 Task: Create a sub task System Test and UAT for the task  Migrate website to a new hosting provider in the project AccuTrack , assign it to team member softage.1@softage.net and update the status of the sub task to  On Track  , set the priority of the sub task to Low
Action: Mouse moved to (95, 263)
Screenshot: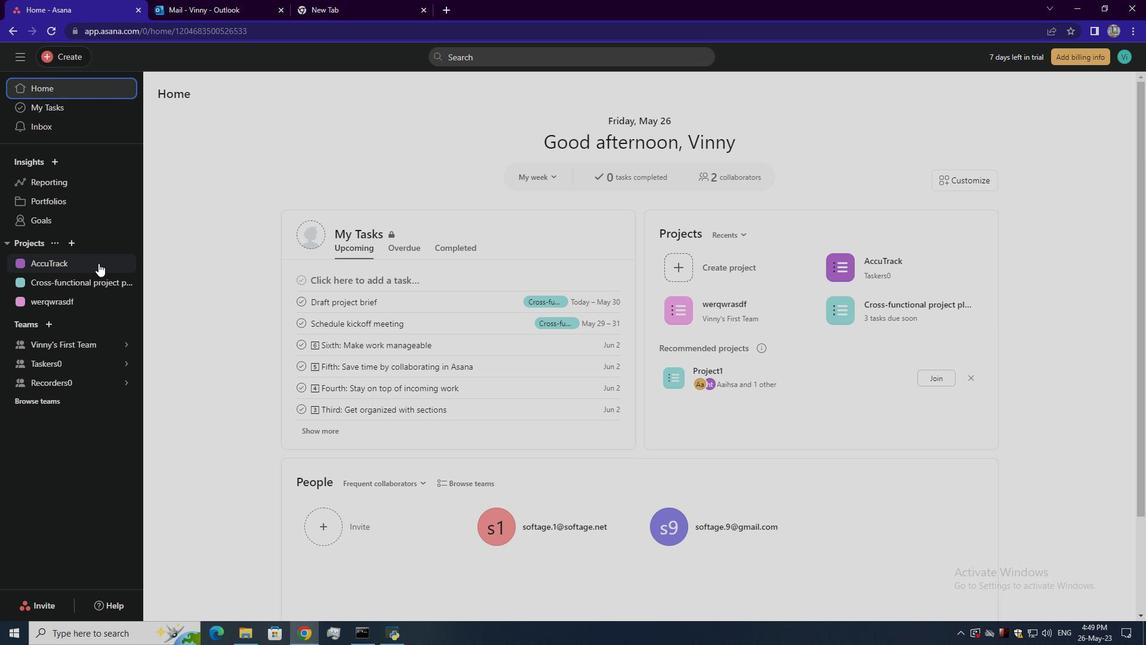 
Action: Mouse pressed left at (95, 263)
Screenshot: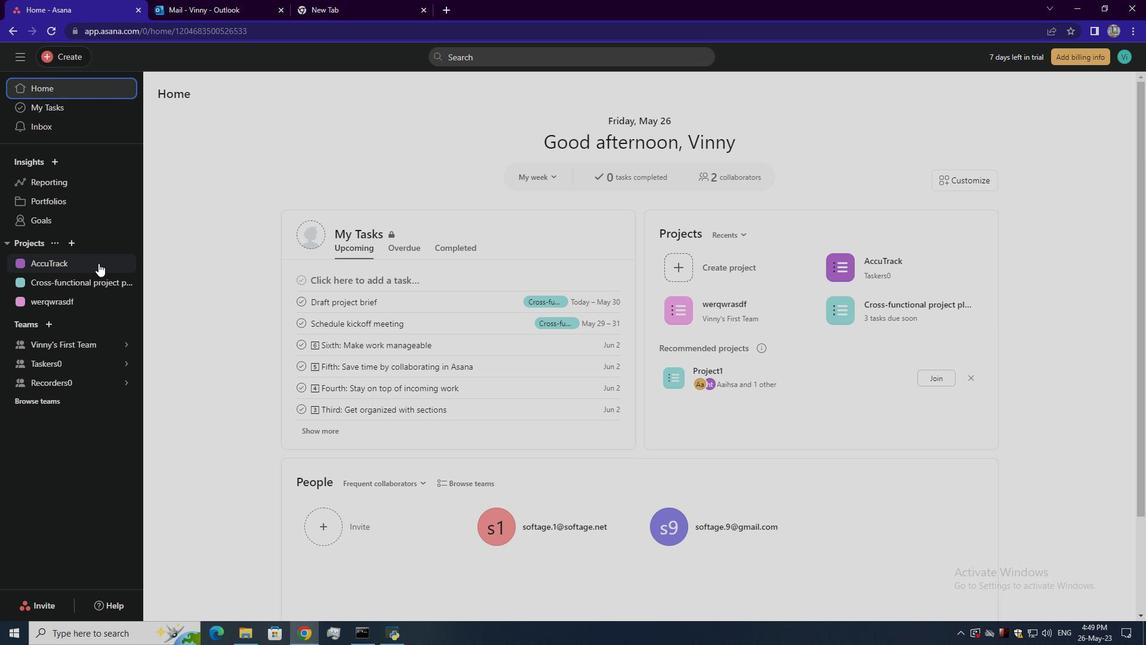 
Action: Mouse moved to (797, 237)
Screenshot: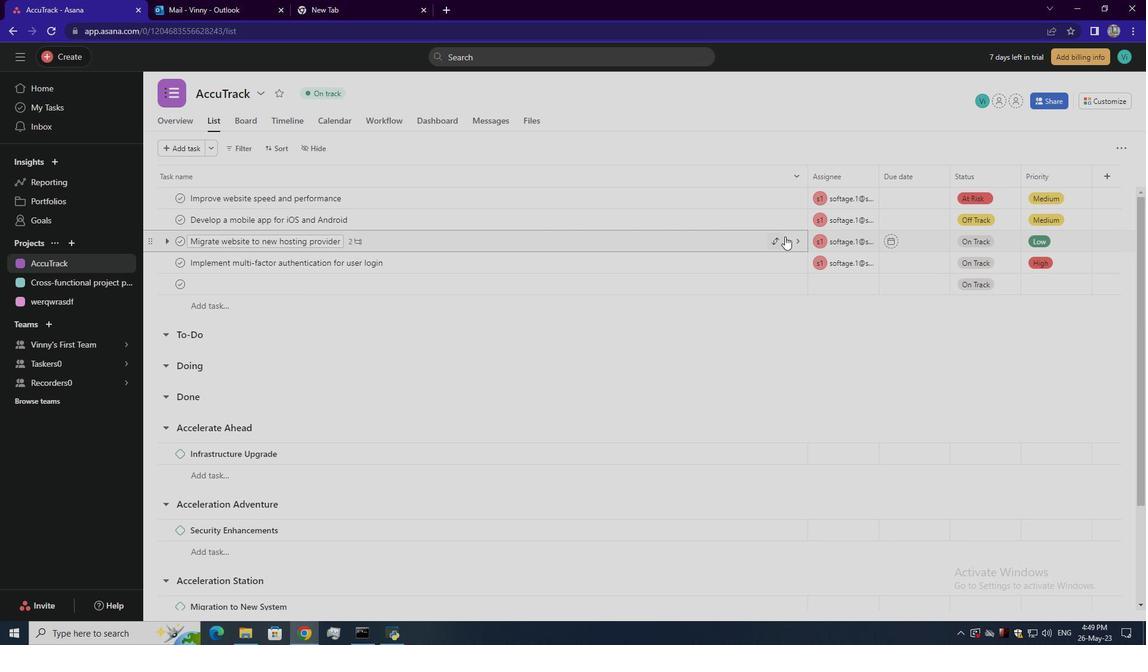 
Action: Mouse pressed left at (797, 237)
Screenshot: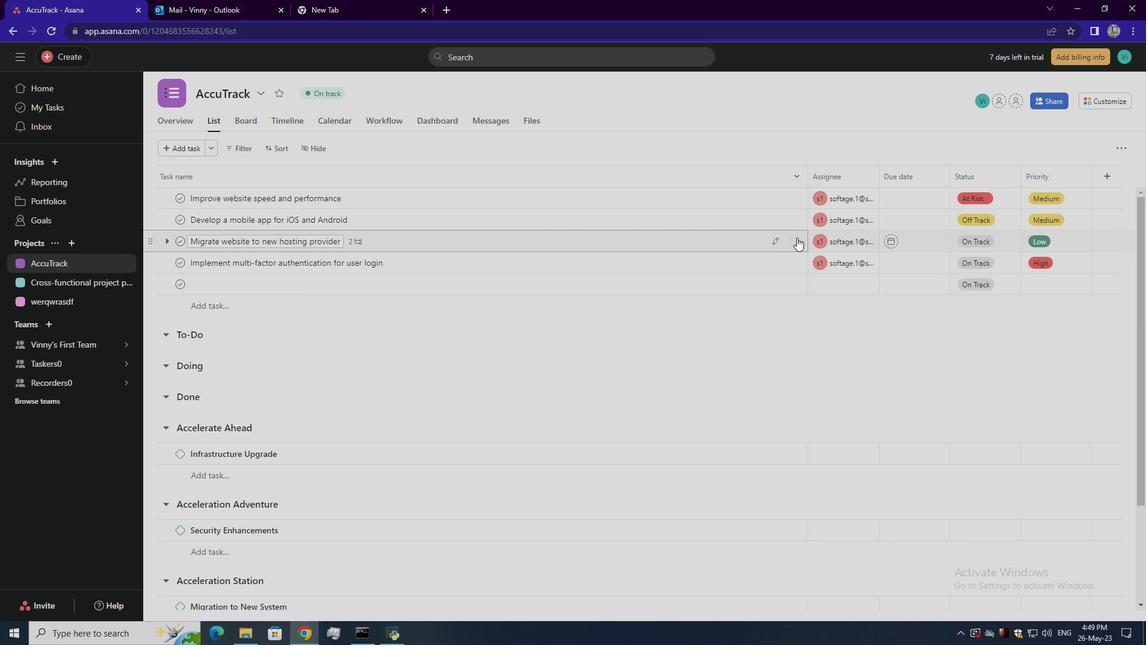 
Action: Mouse moved to (807, 331)
Screenshot: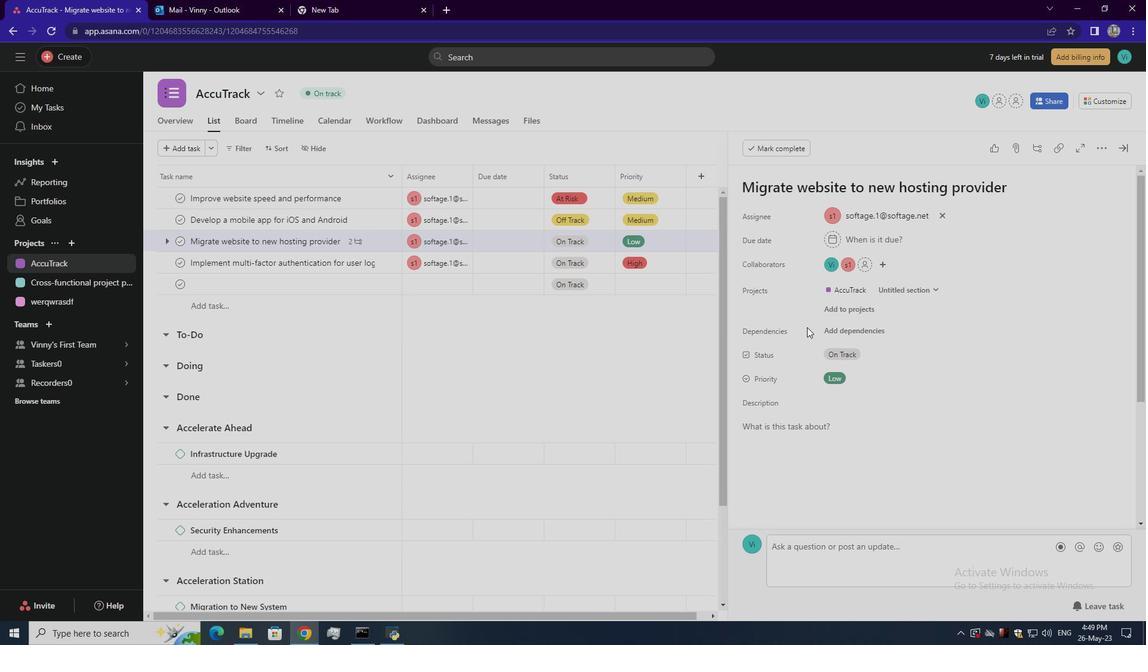 
Action: Mouse scrolled (807, 330) with delta (0, 0)
Screenshot: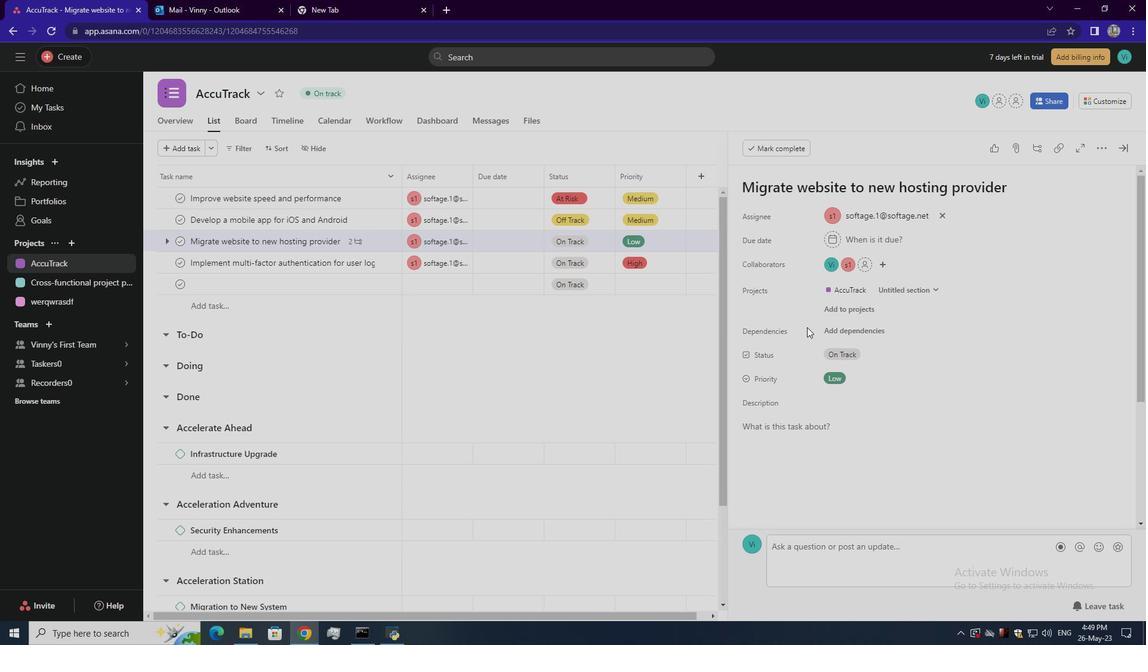 
Action: Mouse scrolled (807, 330) with delta (0, 0)
Screenshot: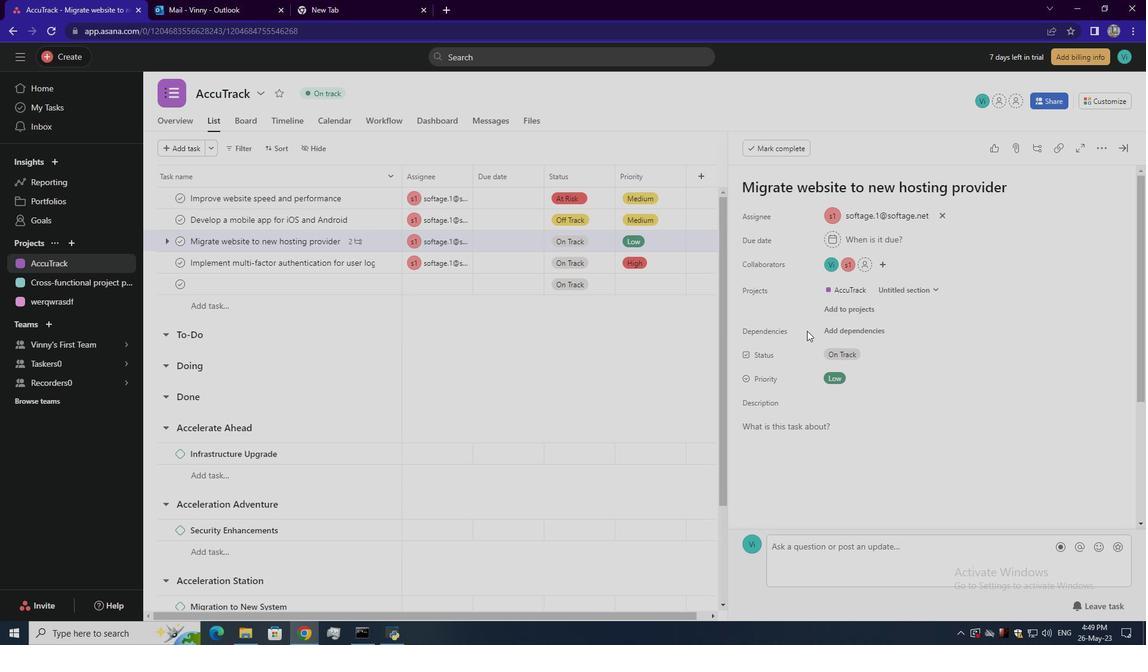 
Action: Mouse scrolled (807, 330) with delta (0, 0)
Screenshot: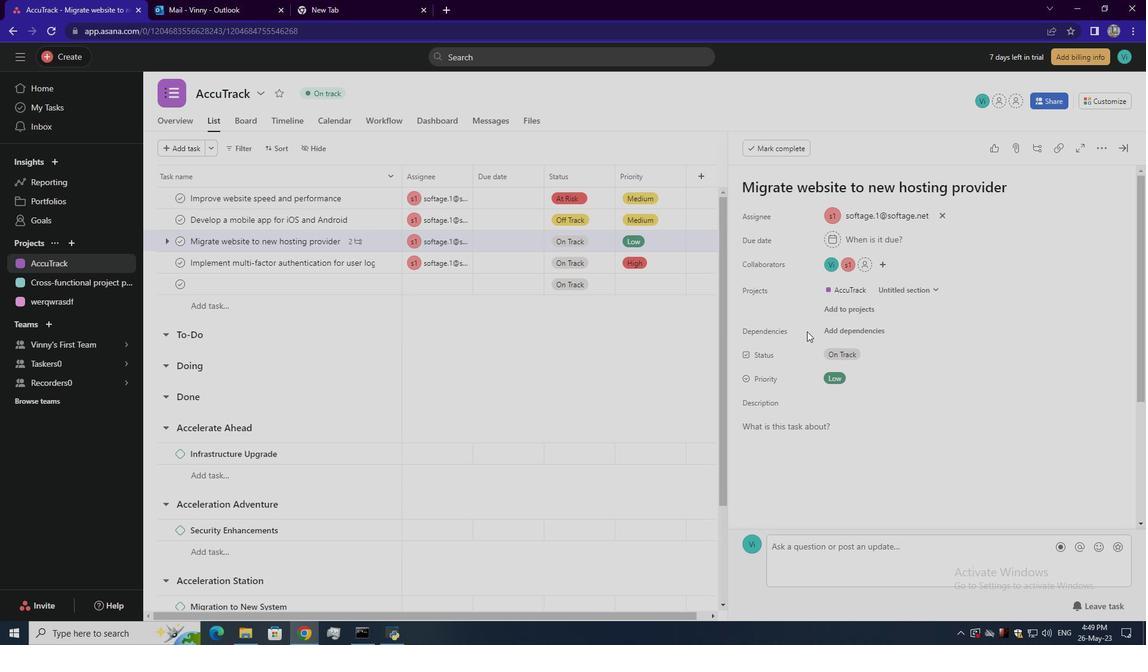 
Action: Mouse moved to (784, 428)
Screenshot: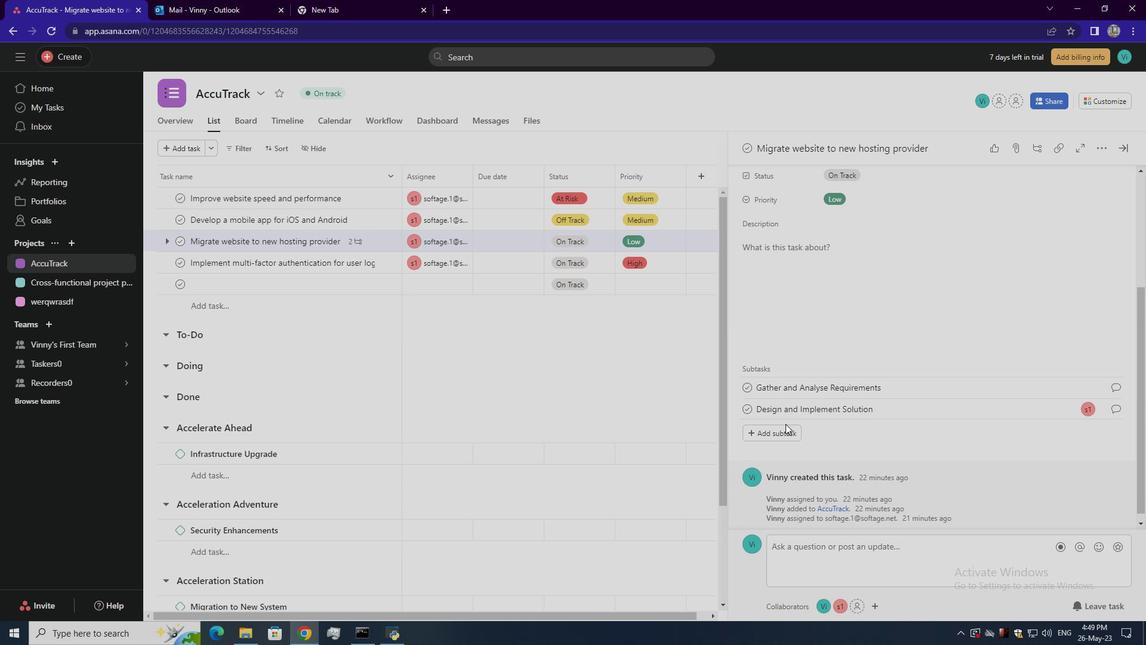 
Action: Mouse pressed left at (784, 428)
Screenshot: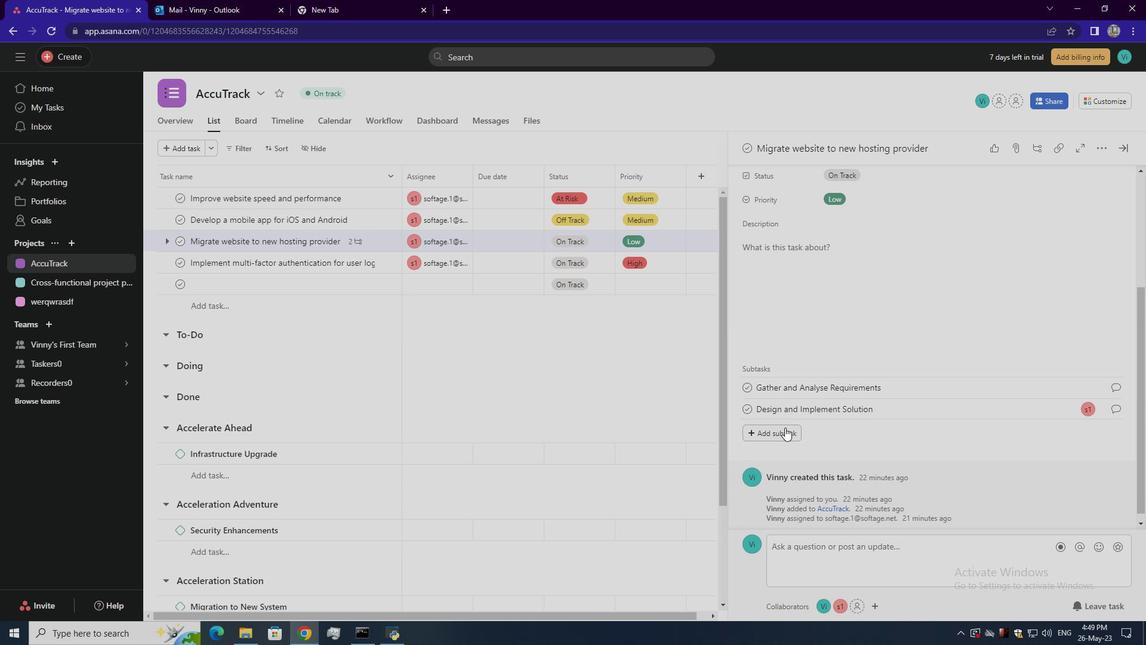 
Action: Mouse moved to (784, 405)
Screenshot: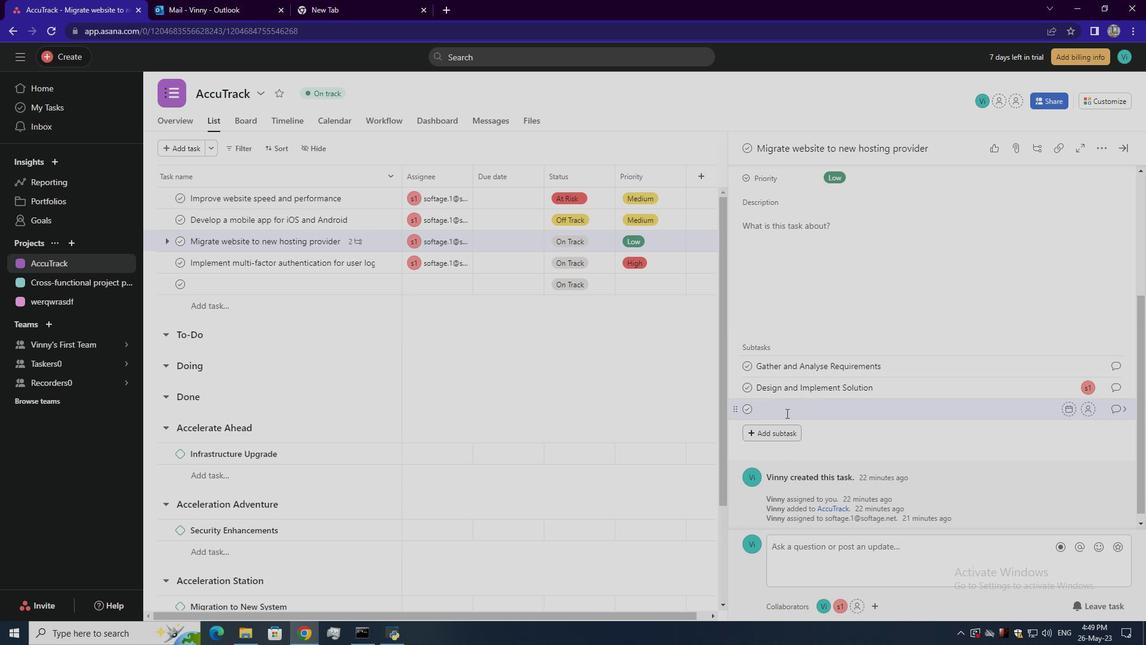 
Action: Mouse pressed left at (784, 405)
Screenshot: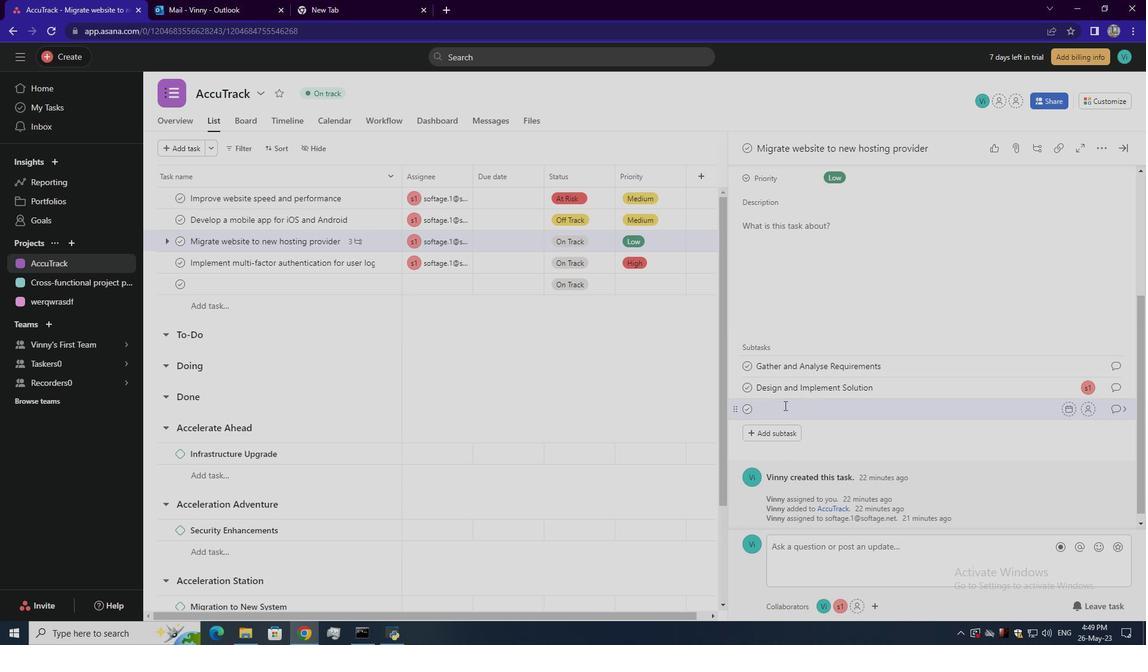 
Action: Key pressed <Key.shift>System<Key.space><Key.shift>Test<Key.space>and<Key.space><Key.shift>UAT<Key.enter>
Screenshot: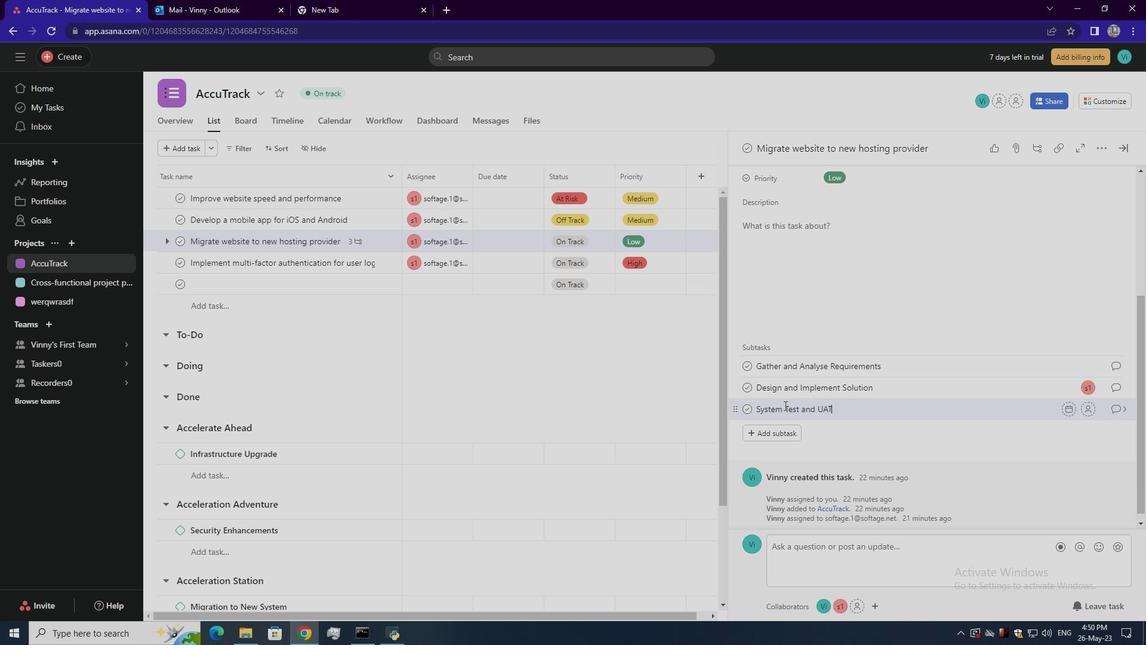 
Action: Mouse moved to (1091, 387)
Screenshot: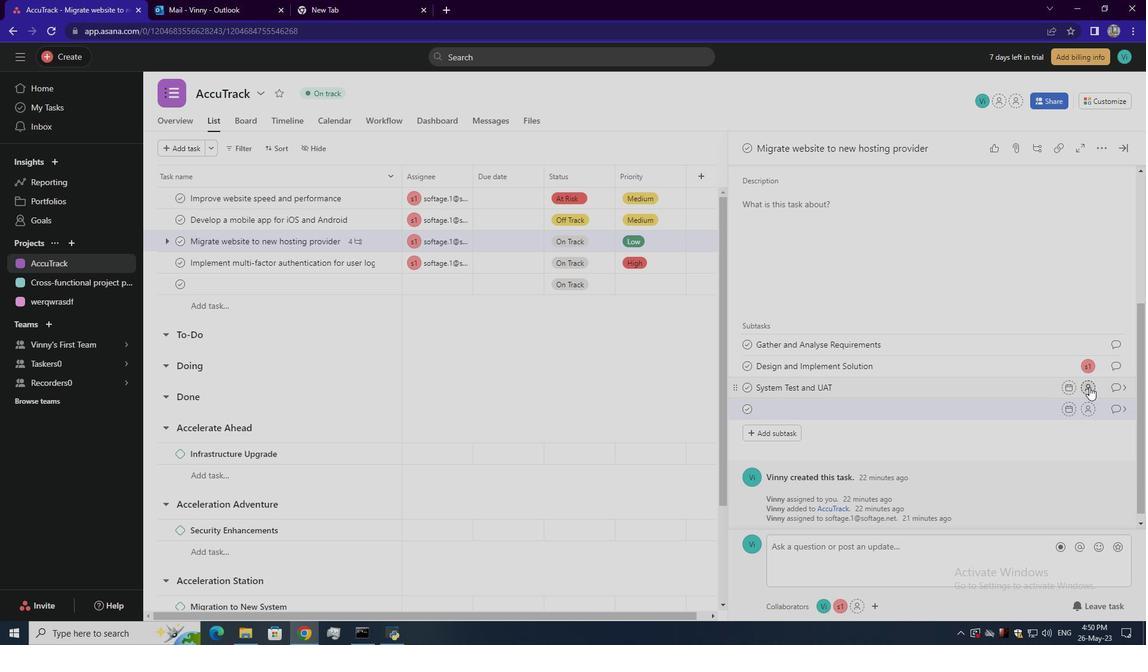 
Action: Mouse pressed left at (1091, 387)
Screenshot: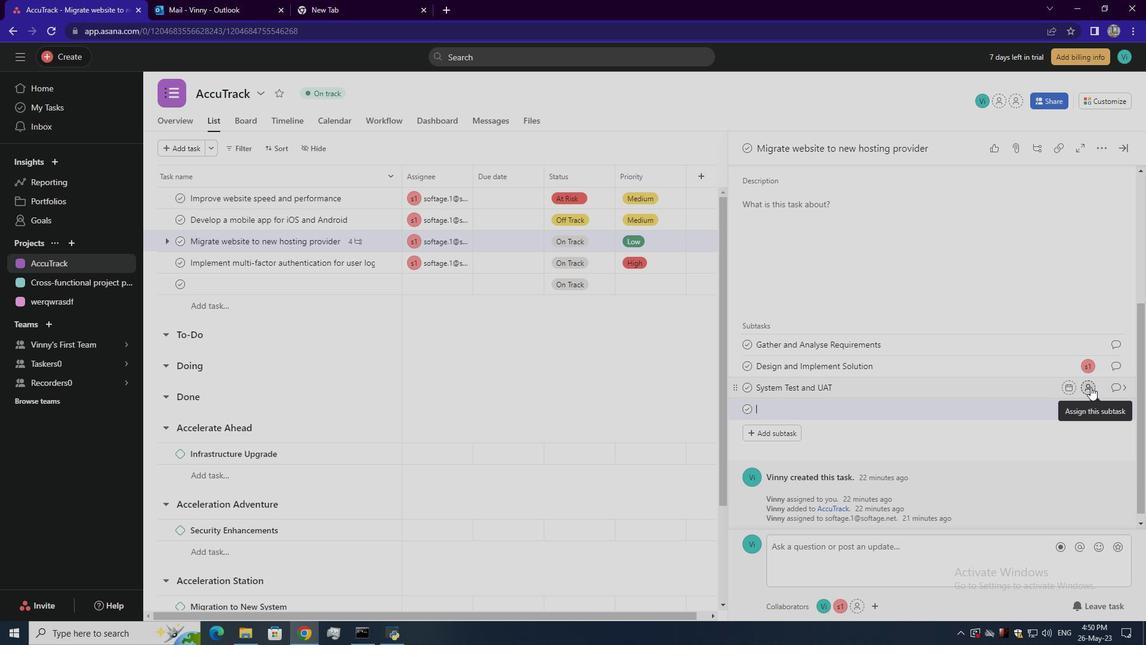 
Action: Mouse moved to (1090, 400)
Screenshot: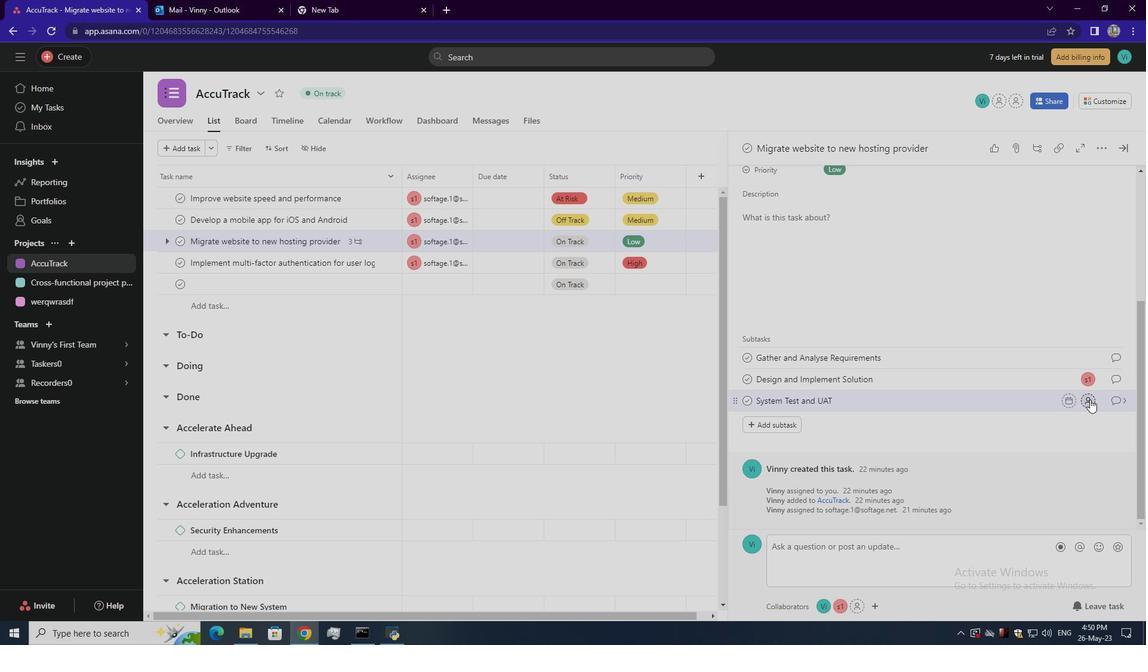 
Action: Mouse pressed left at (1090, 400)
Screenshot: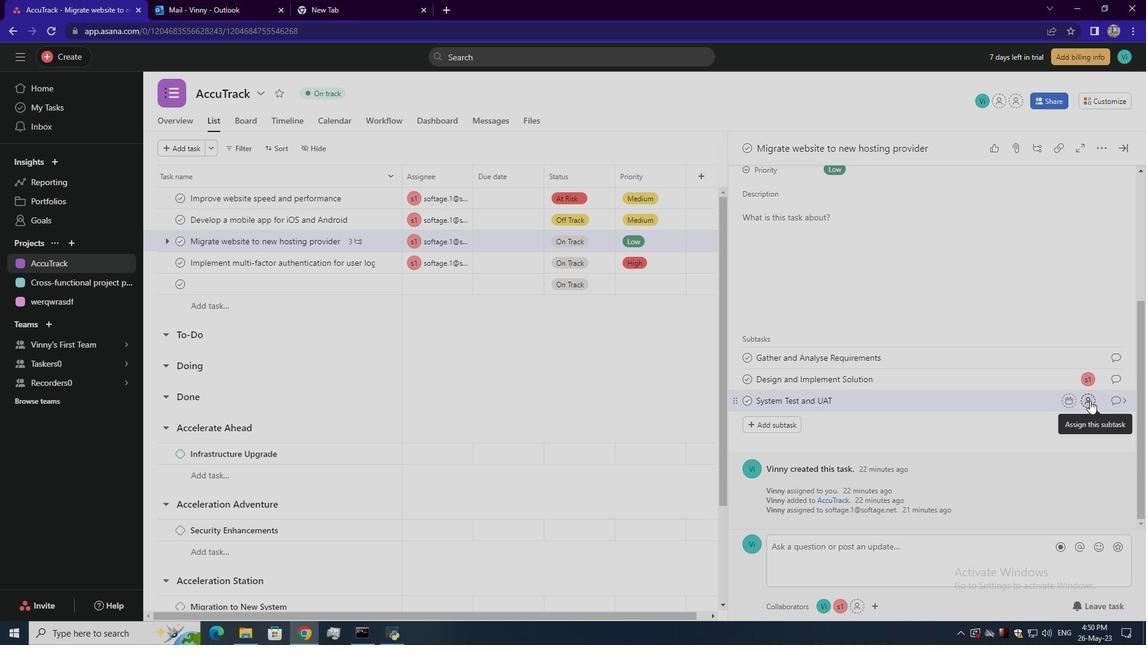 
Action: Mouse moved to (967, 491)
Screenshot: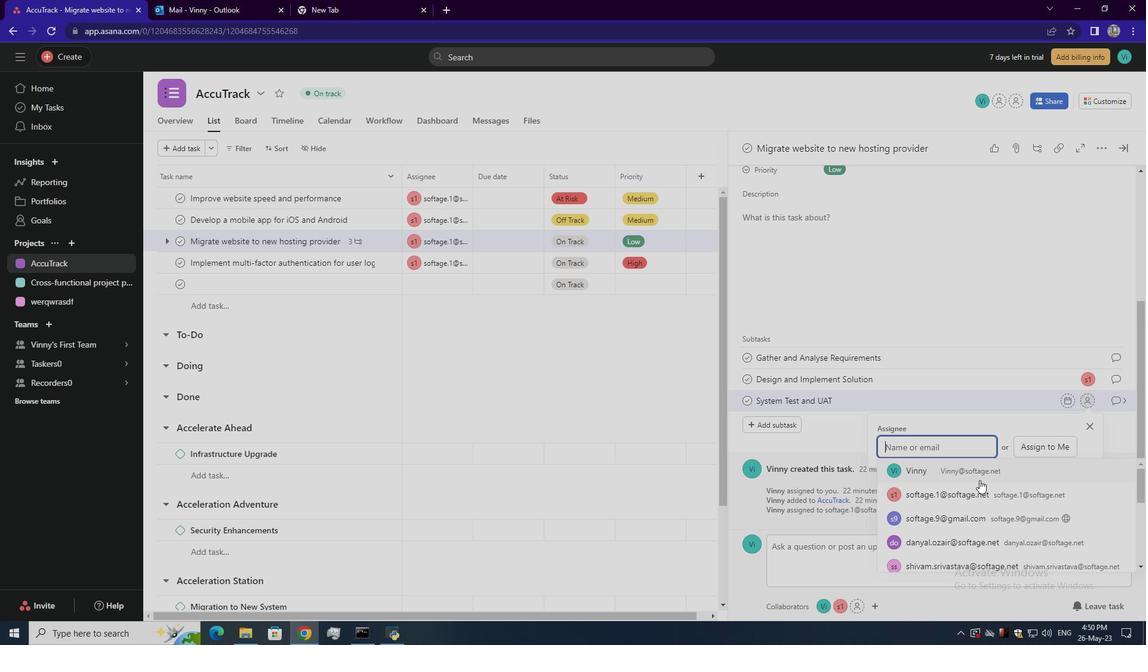 
Action: Mouse pressed left at (967, 491)
Screenshot: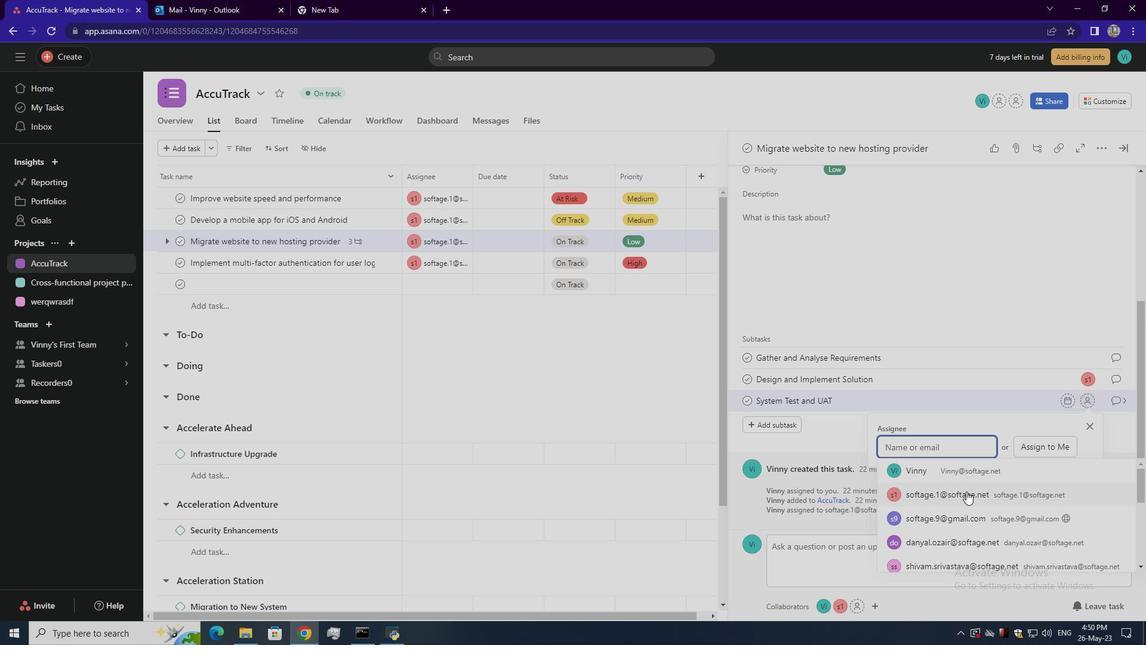 
Action: Mouse moved to (1119, 400)
Screenshot: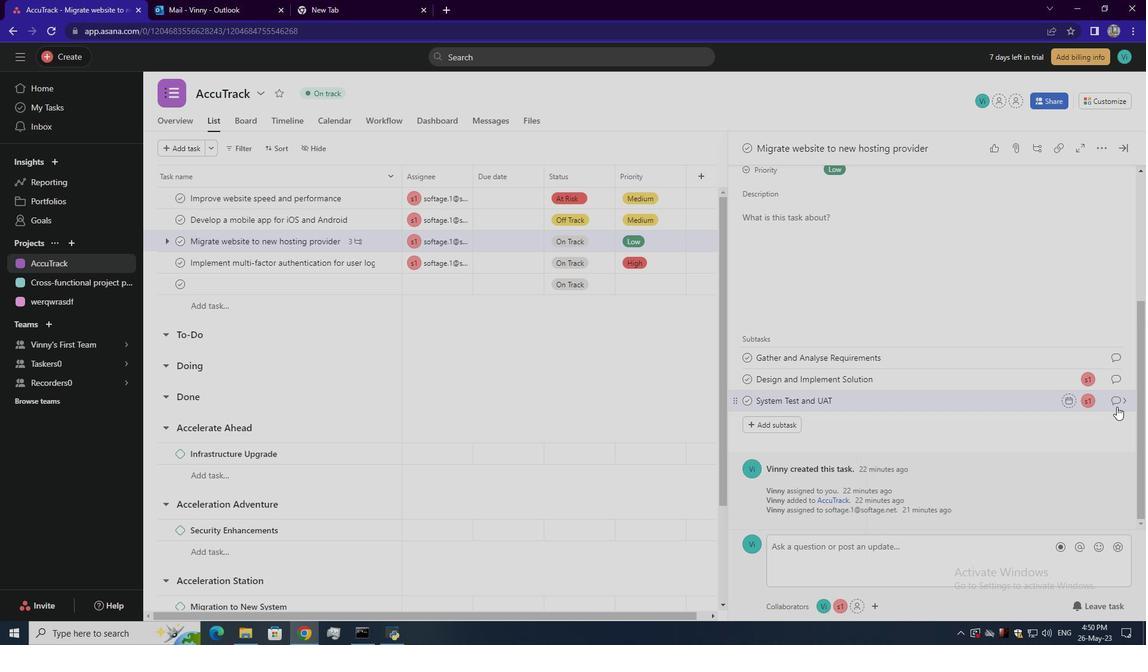 
Action: Mouse pressed left at (1119, 400)
Screenshot: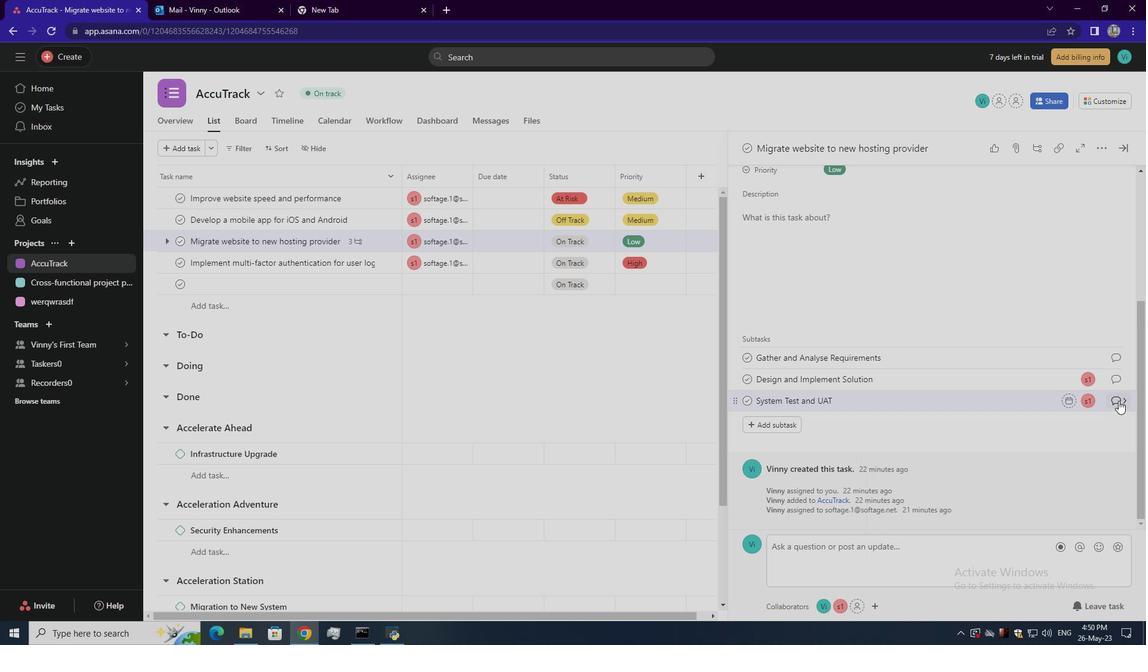 
Action: Mouse moved to (795, 341)
Screenshot: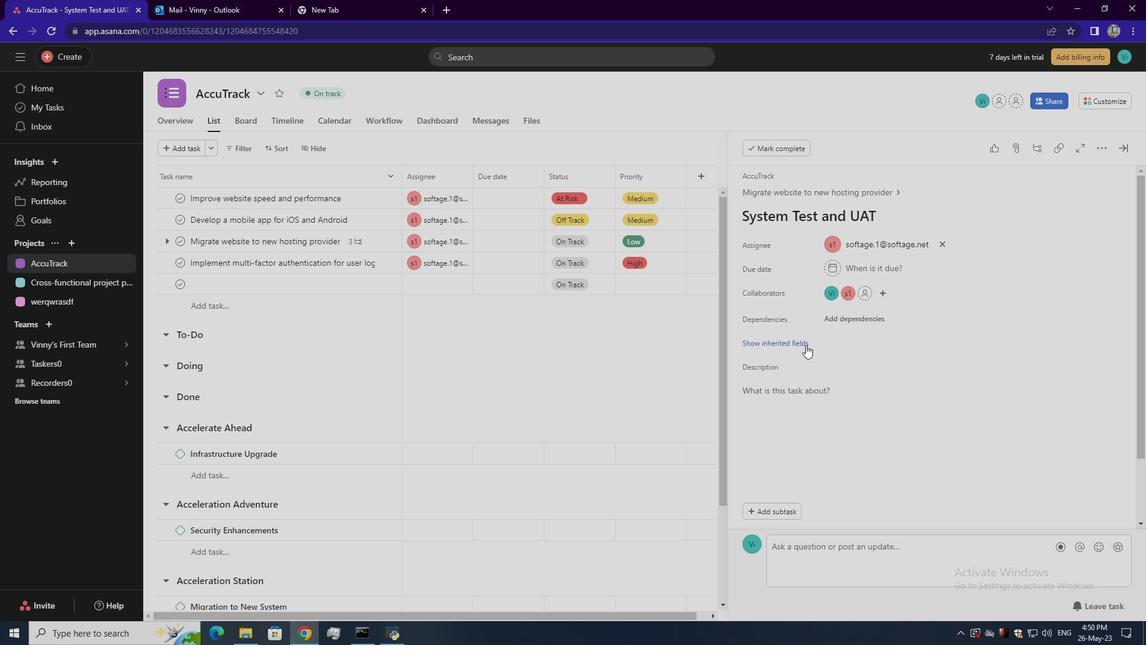 
Action: Mouse pressed left at (795, 341)
Screenshot: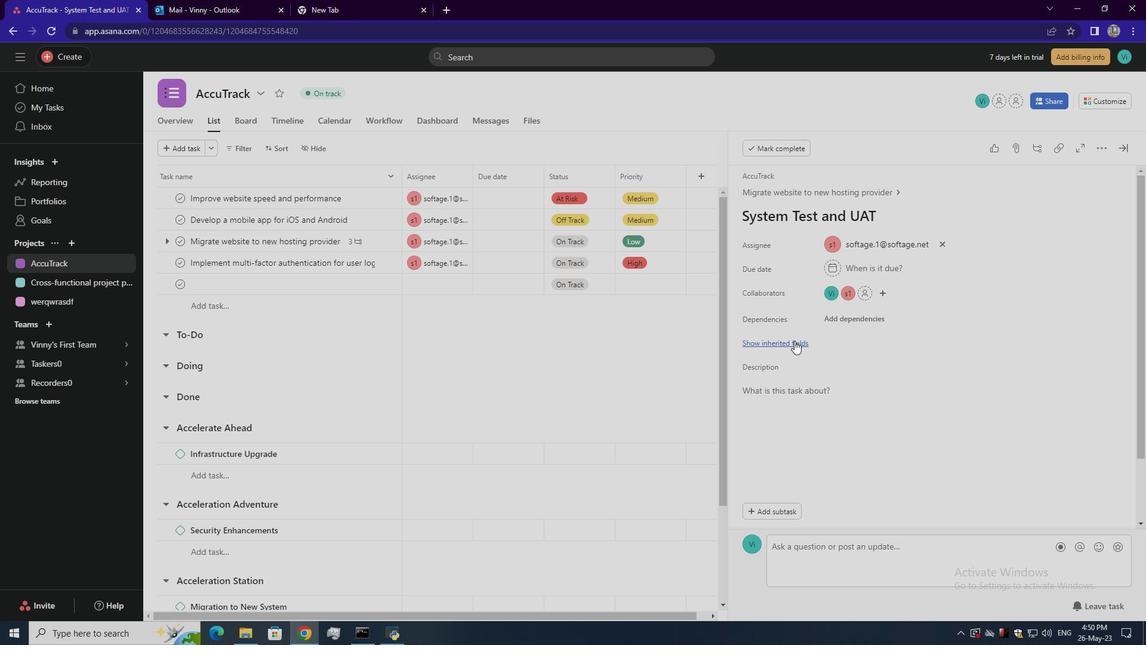 
Action: Mouse moved to (845, 364)
Screenshot: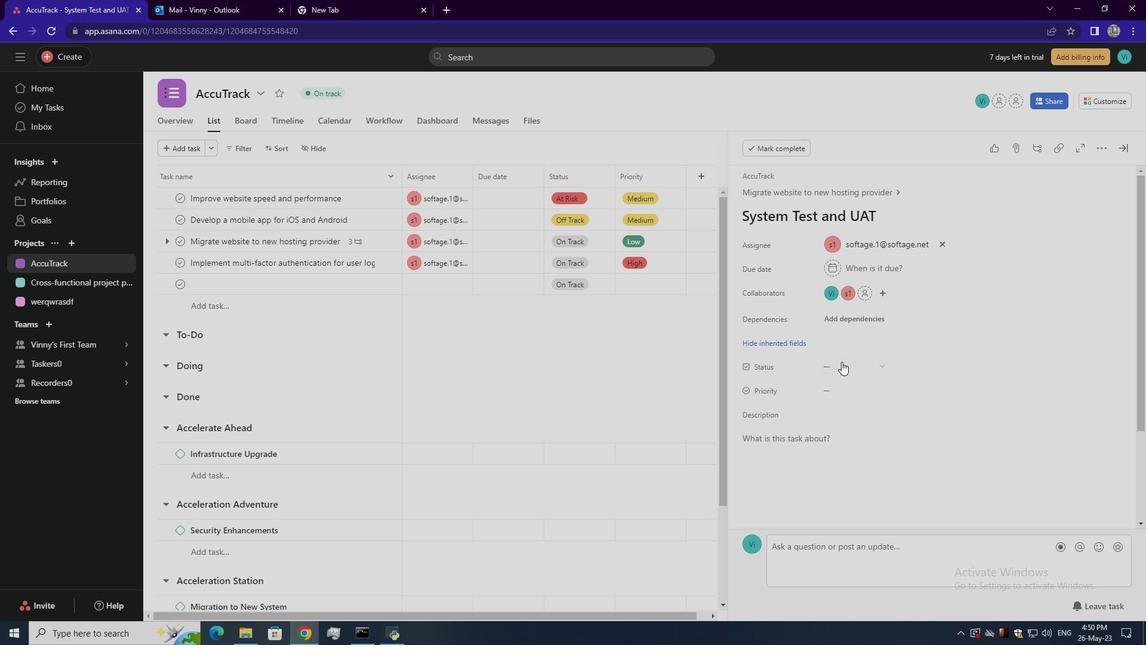 
Action: Mouse pressed left at (845, 364)
Screenshot: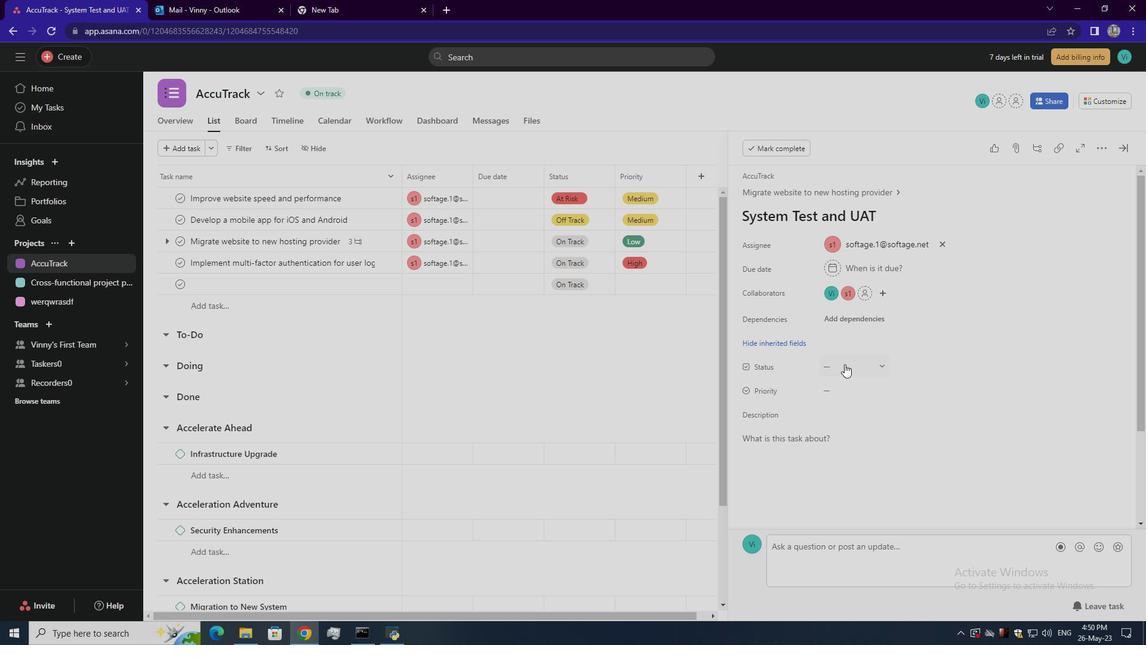 
Action: Mouse moved to (840, 388)
Screenshot: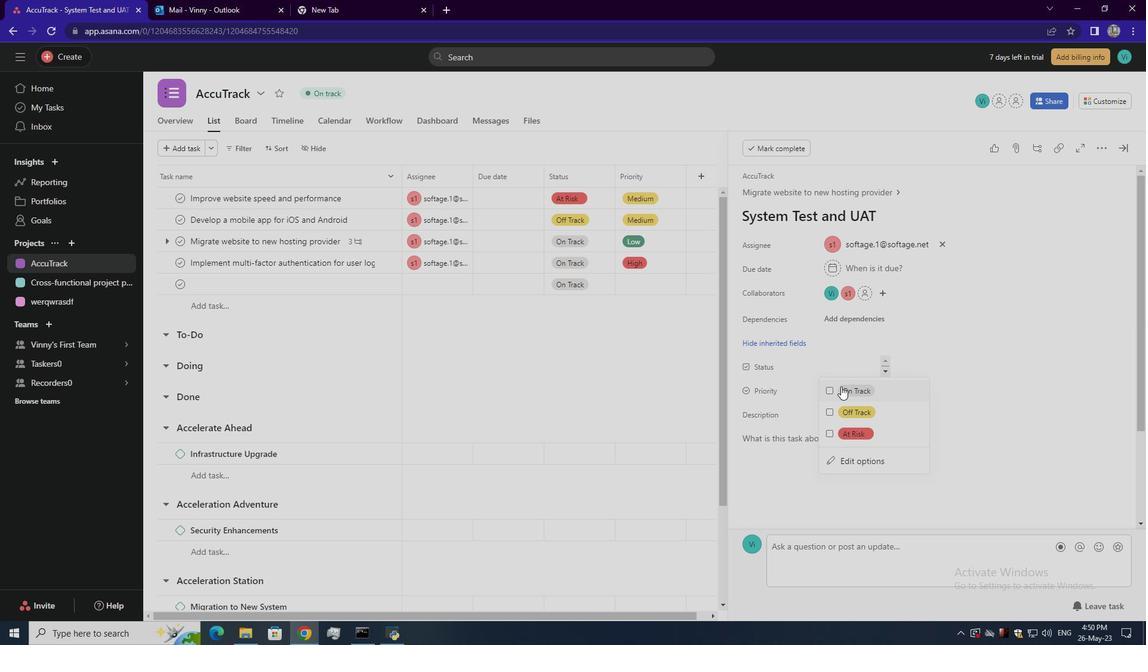 
Action: Mouse pressed left at (840, 388)
Screenshot: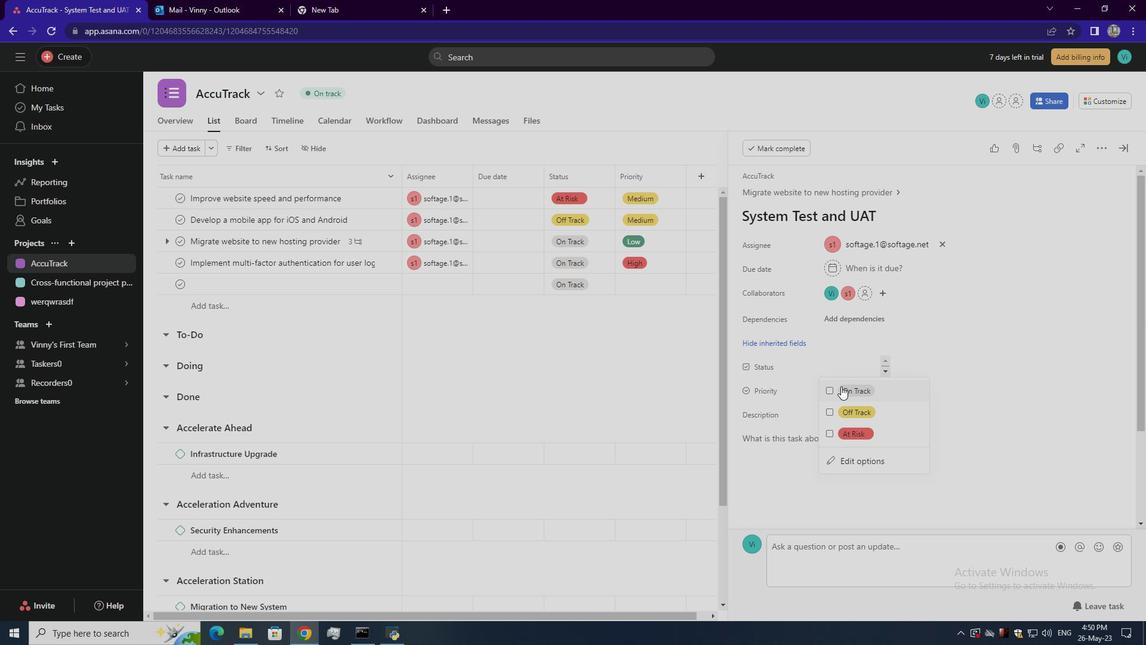 
Action: Mouse moved to (949, 370)
Screenshot: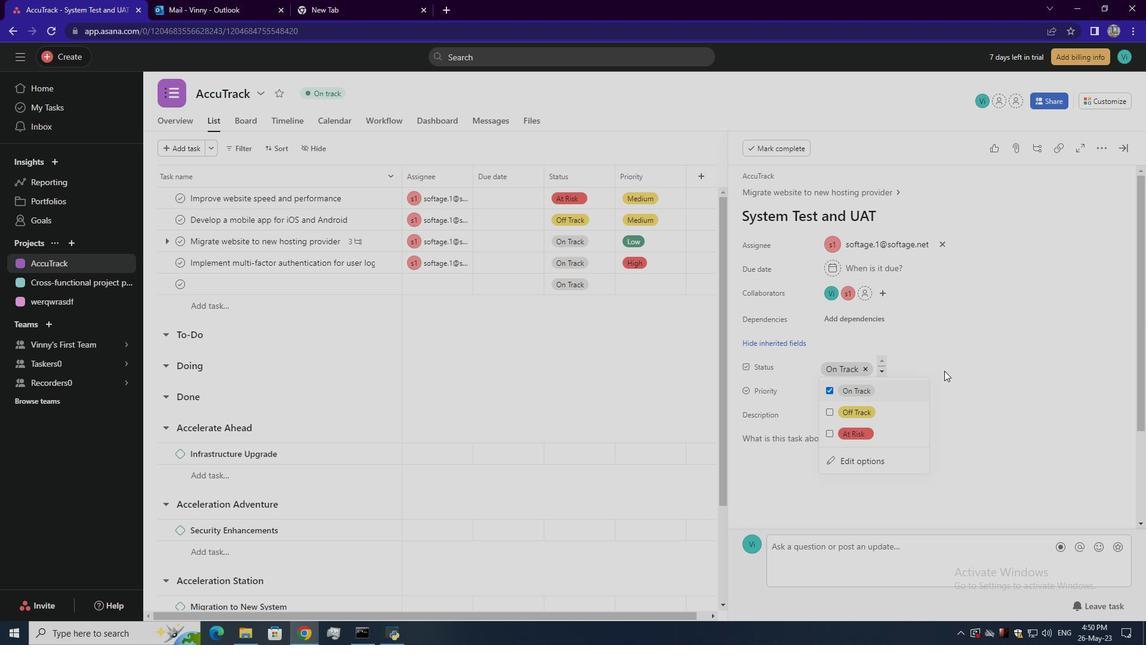 
Action: Mouse pressed left at (949, 370)
Screenshot: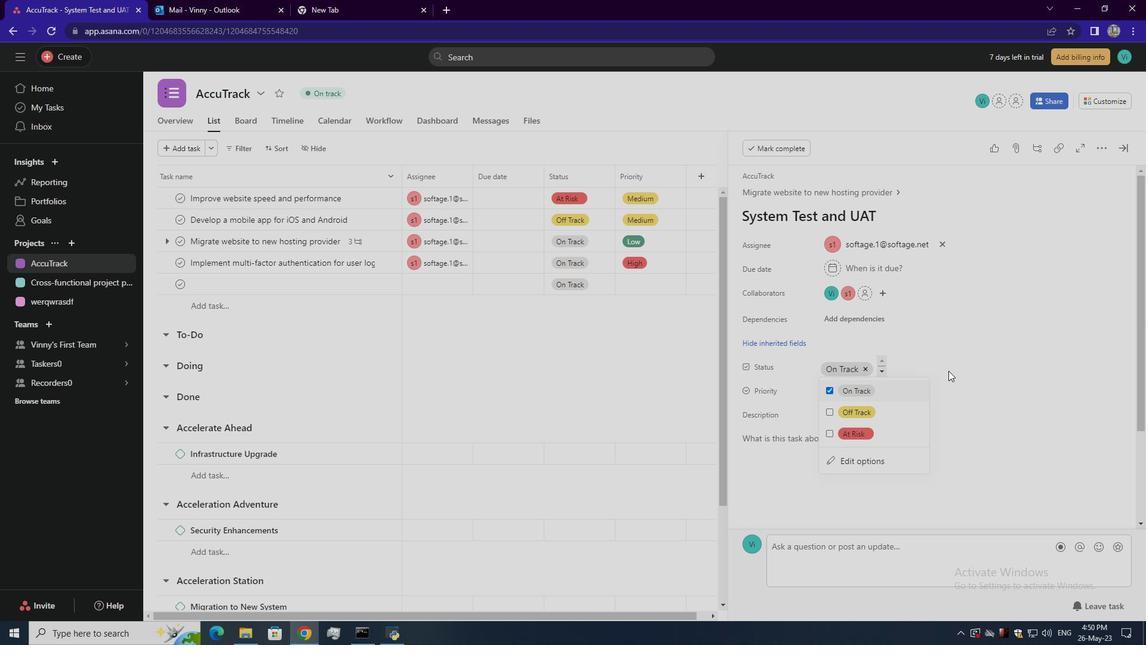 
Action: Mouse moved to (851, 390)
Screenshot: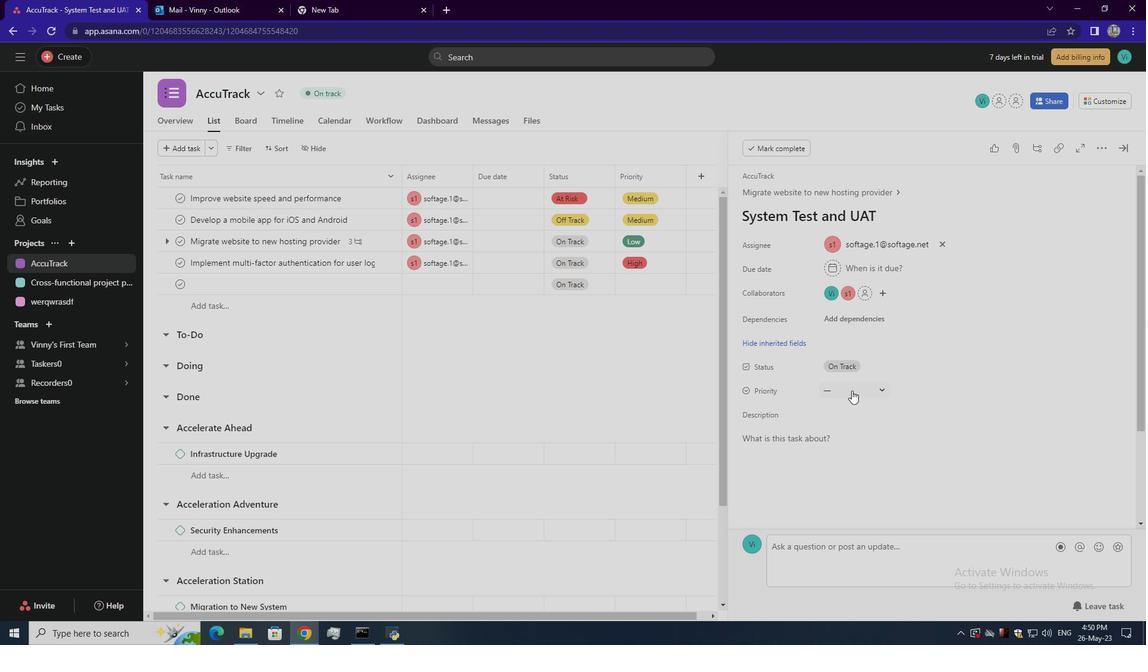 
Action: Mouse pressed left at (851, 390)
Screenshot: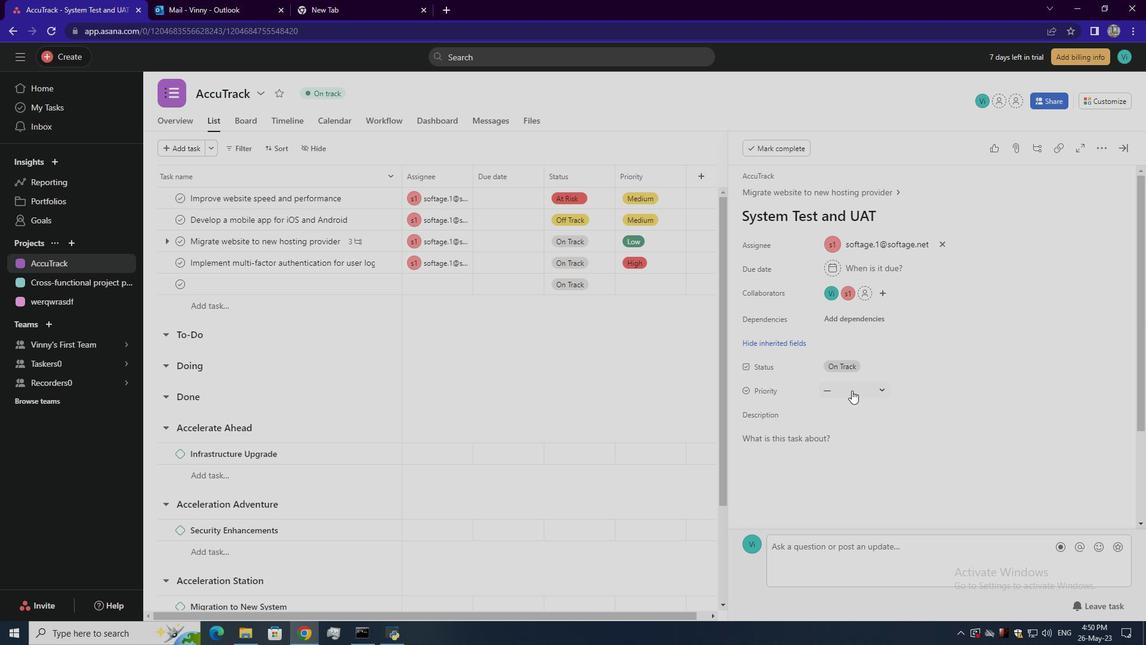 
Action: Mouse moved to (851, 468)
Screenshot: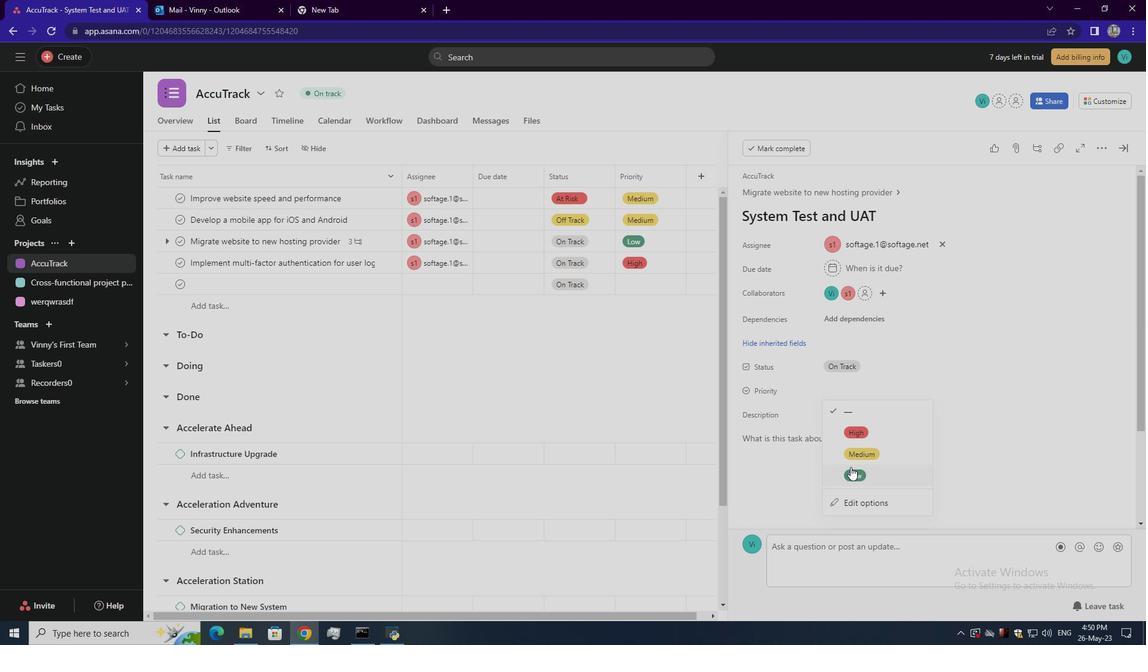 
Action: Mouse pressed left at (851, 468)
Screenshot: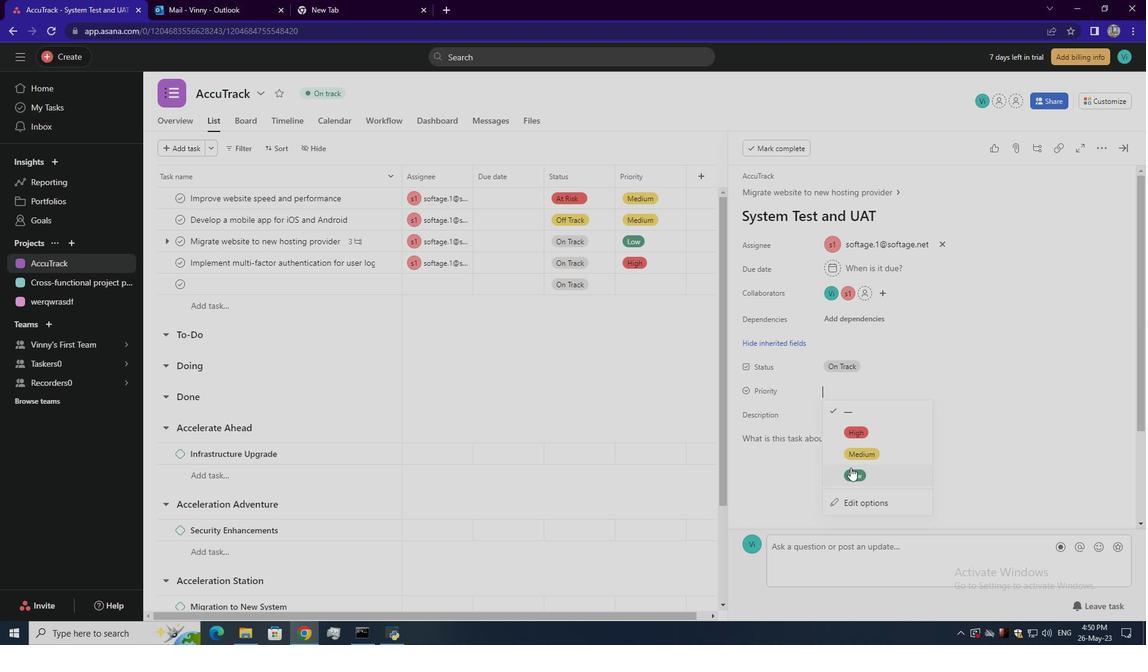 
Action: Mouse moved to (881, 463)
Screenshot: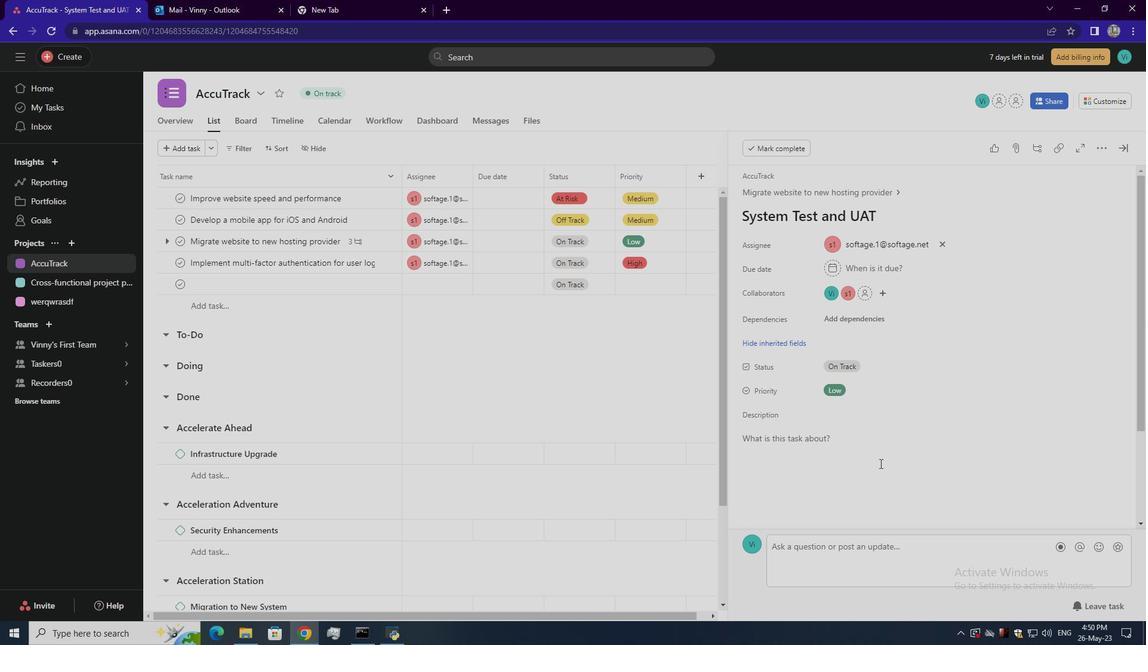 
Action: Mouse pressed left at (881, 463)
Screenshot: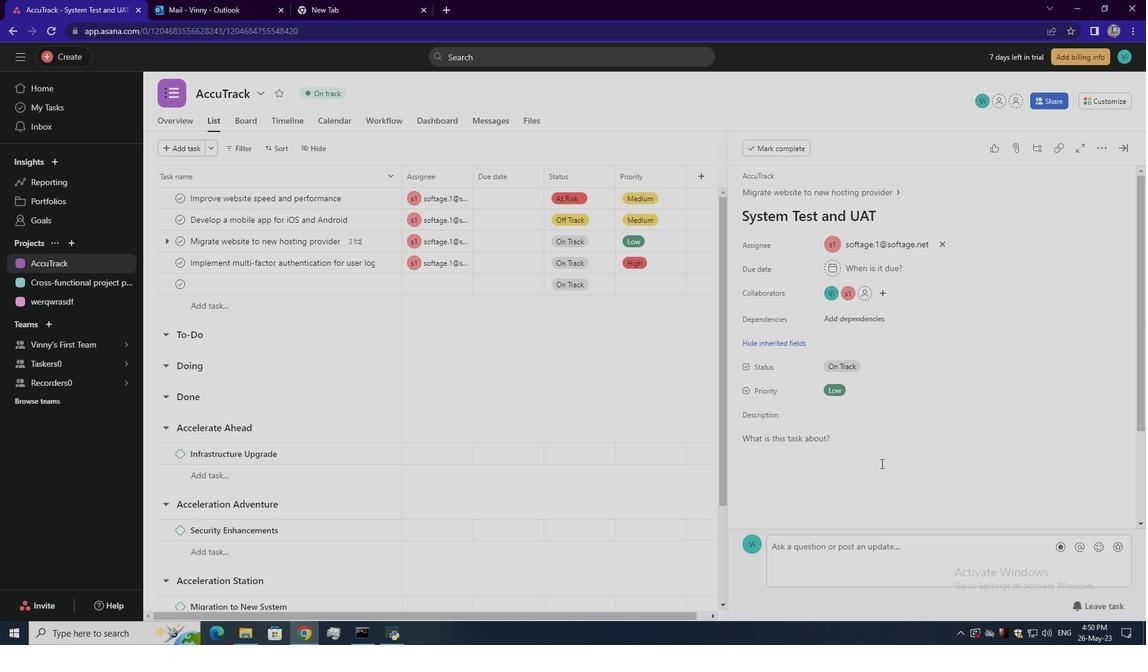
